 Task: Check how to setup "Capture more ticket information".
Action: Mouse pressed left at (1026, 161)
Screenshot: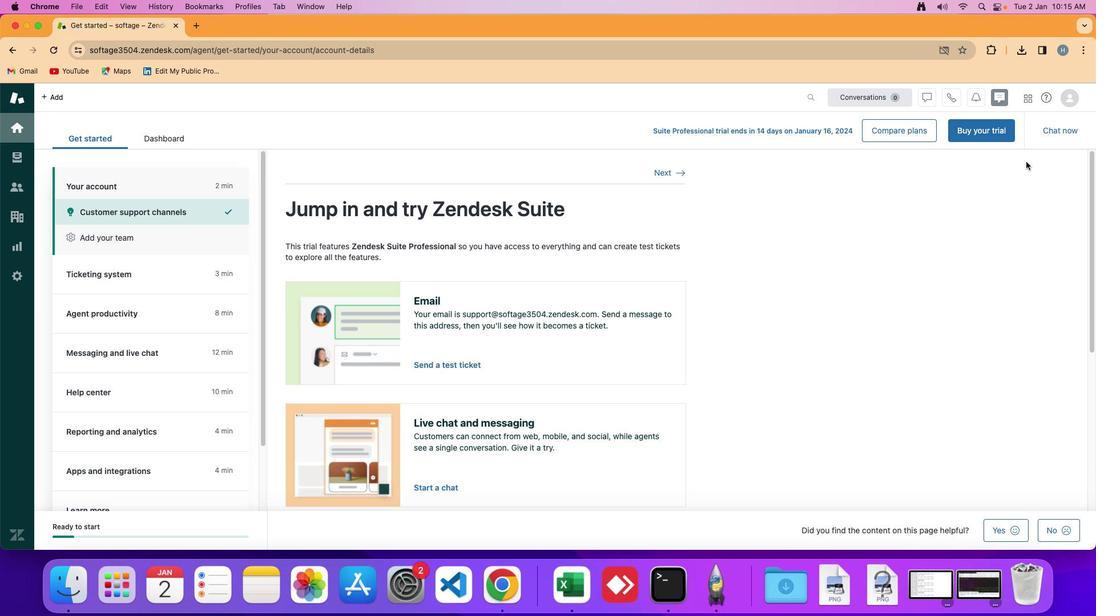 
Action: Mouse moved to (1045, 97)
Screenshot: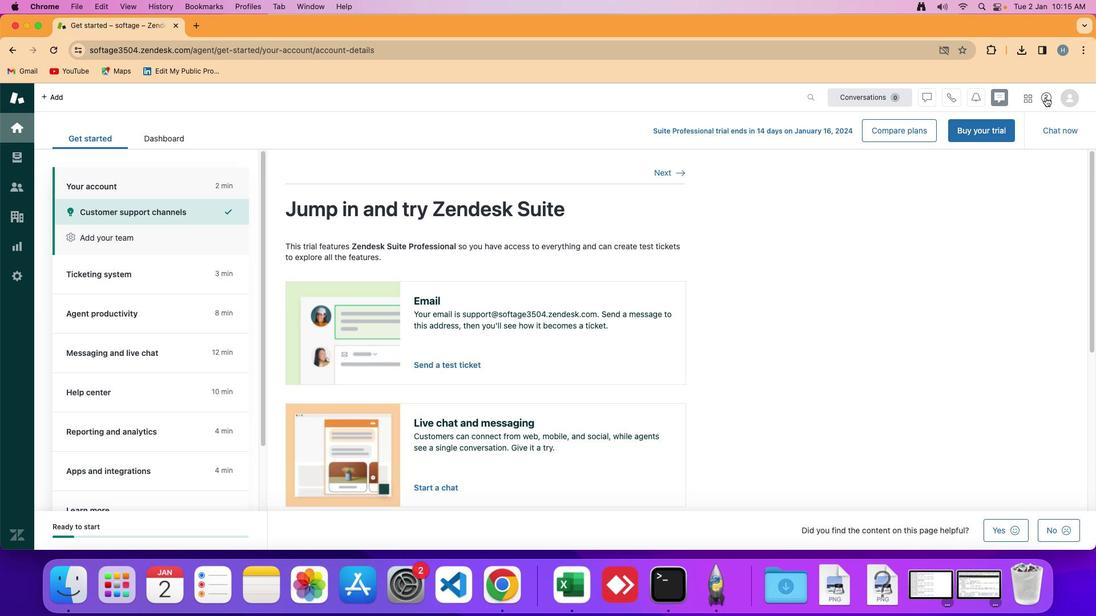 
Action: Mouse pressed left at (1045, 97)
Screenshot: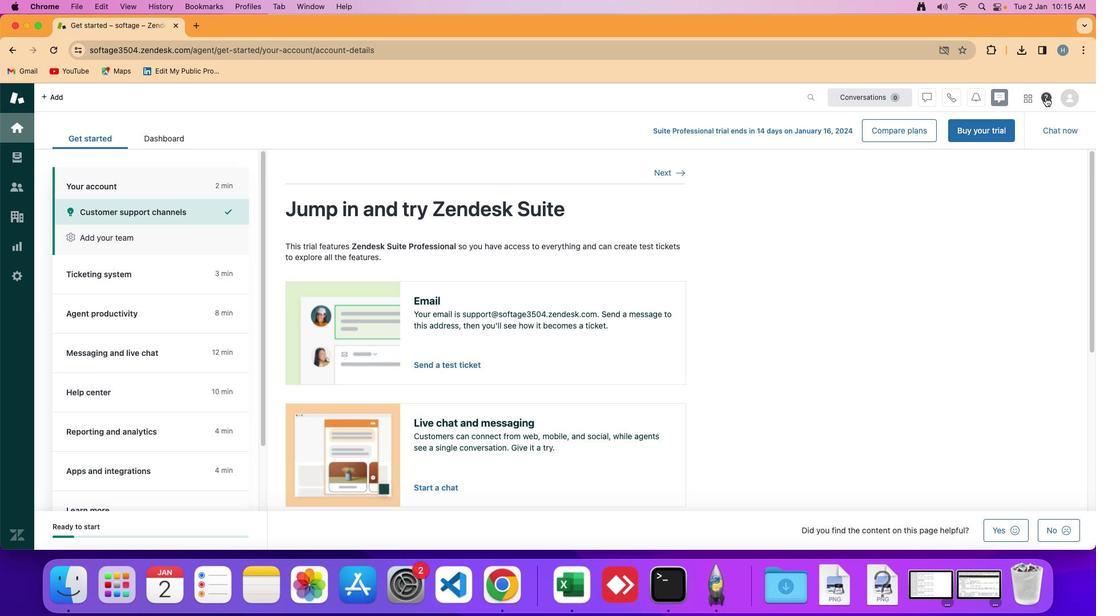 
Action: Mouse moved to (991, 344)
Screenshot: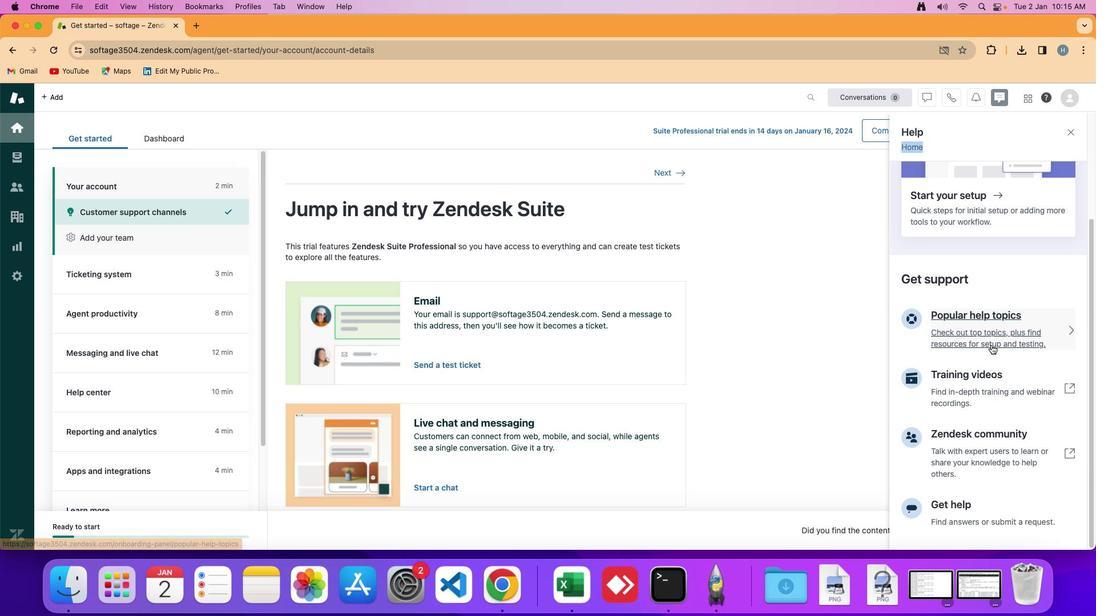 
Action: Mouse pressed left at (991, 344)
Screenshot: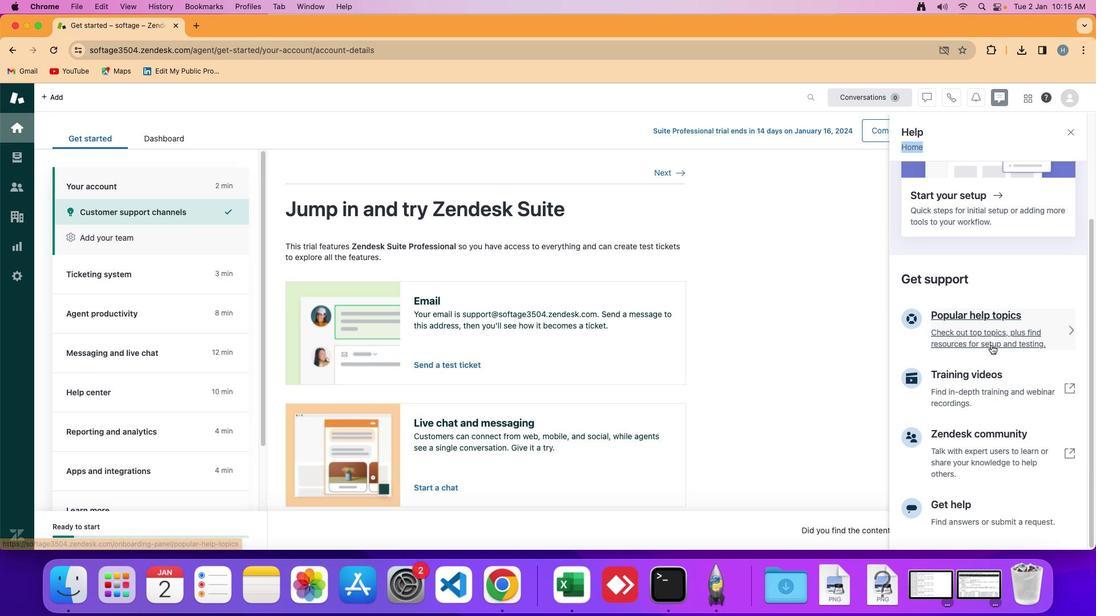 
Action: Mouse moved to (970, 523)
Screenshot: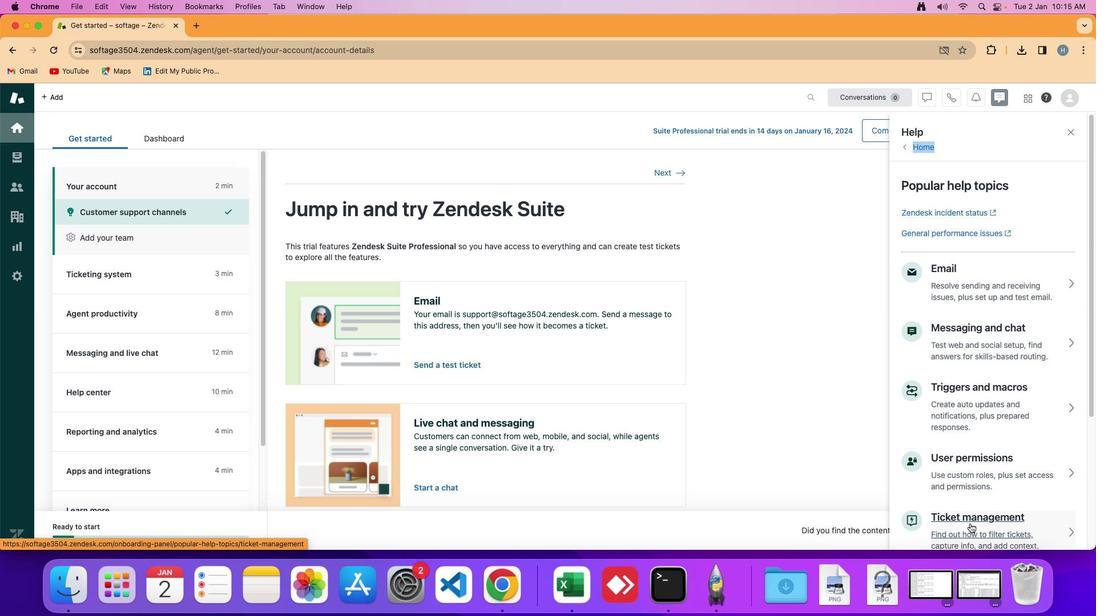 
Action: Mouse pressed left at (970, 523)
Screenshot: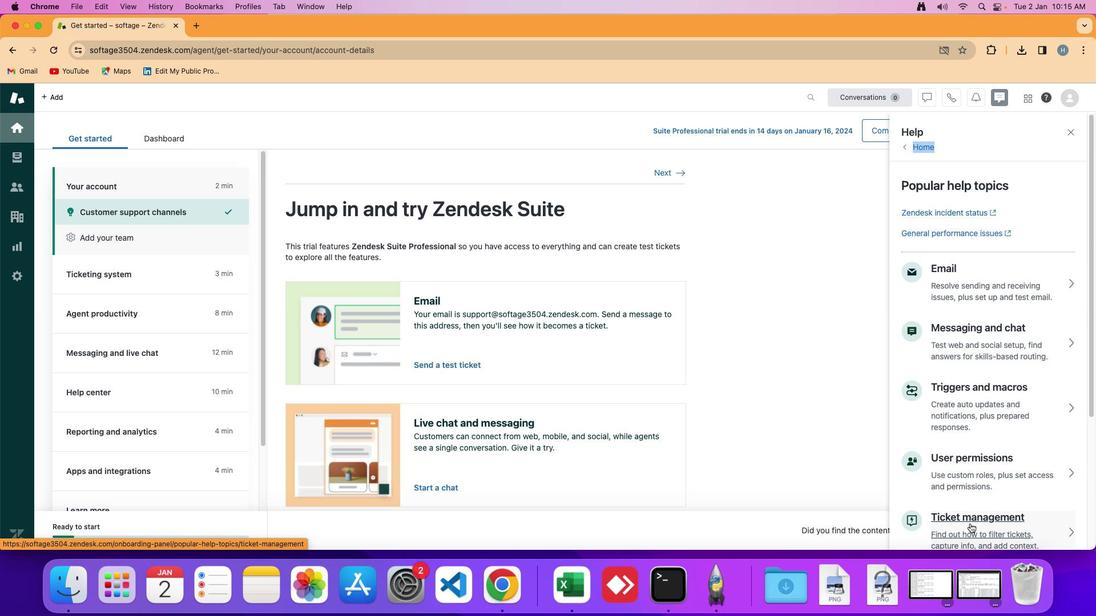 
Action: Mouse moved to (957, 502)
Screenshot: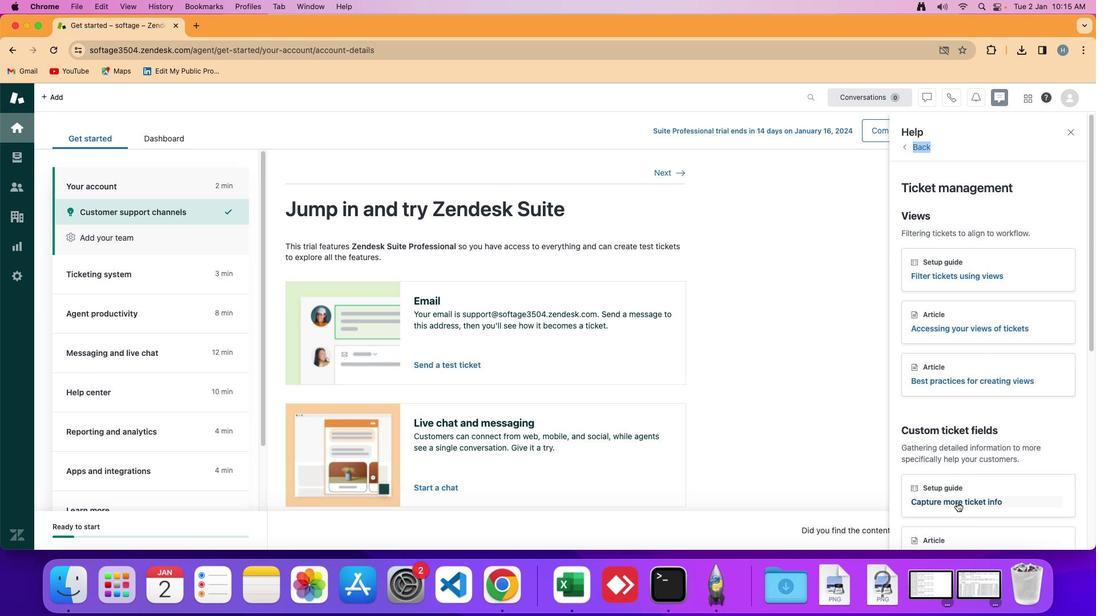 
Action: Mouse pressed left at (957, 502)
Screenshot: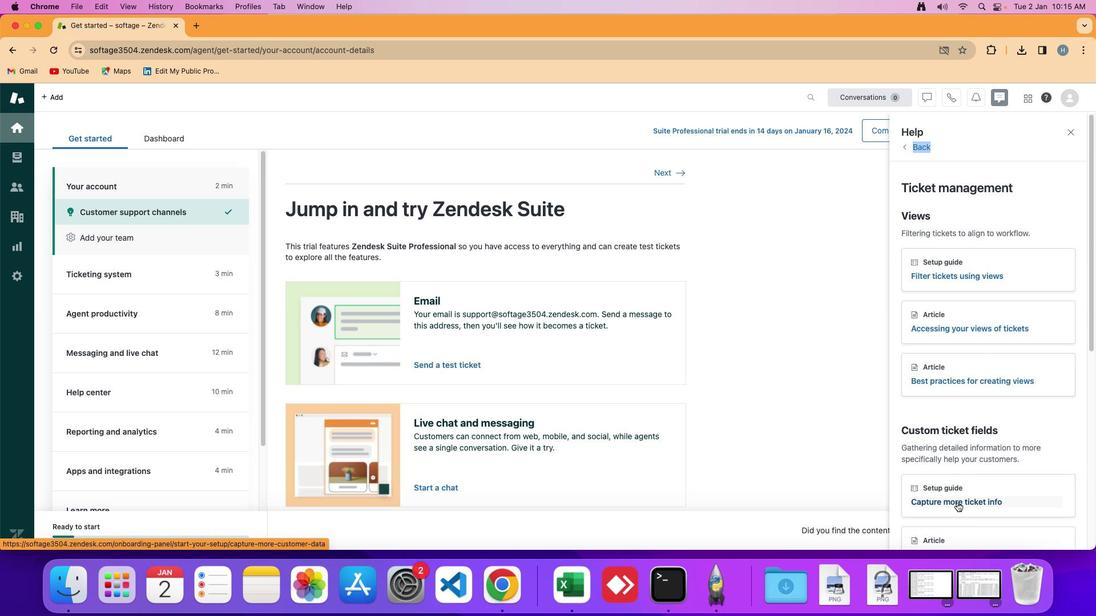 
Action: Mouse moved to (958, 501)
Screenshot: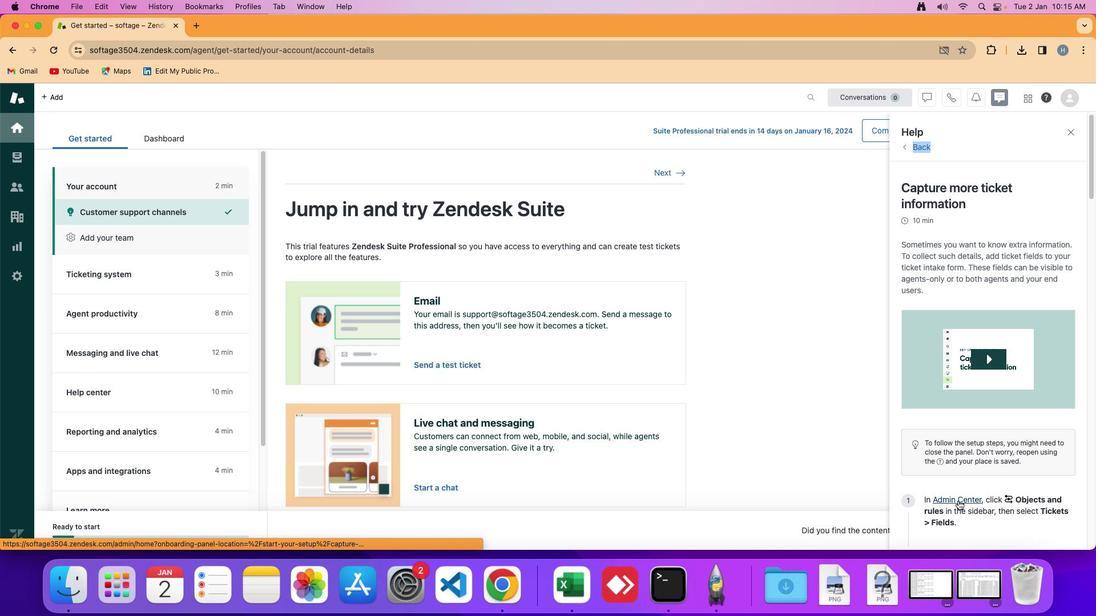 
